 Task: Use Windy City Medium Effect in this video Movie B.mp4
Action: Mouse pressed left at (267, 95)
Screenshot: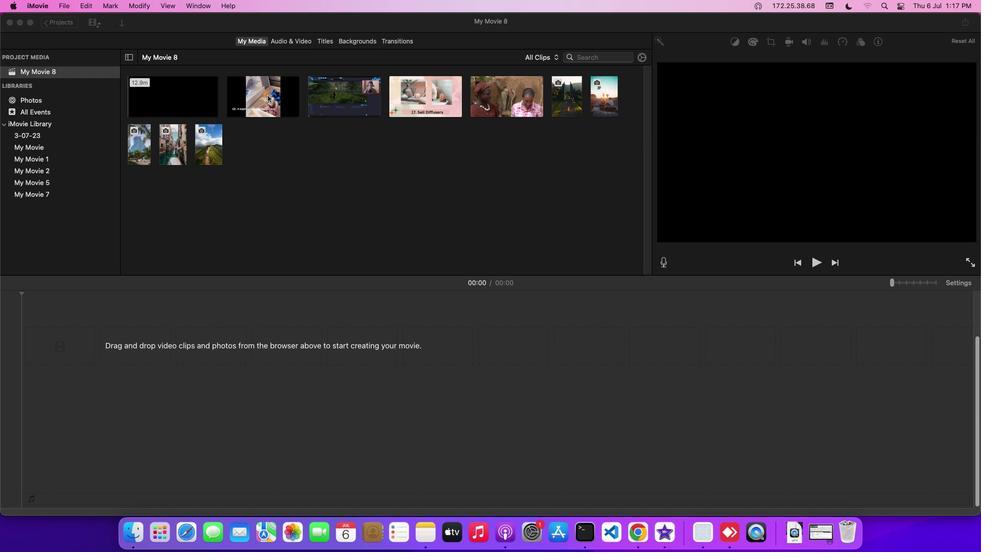 
Action: Mouse moved to (291, 42)
Screenshot: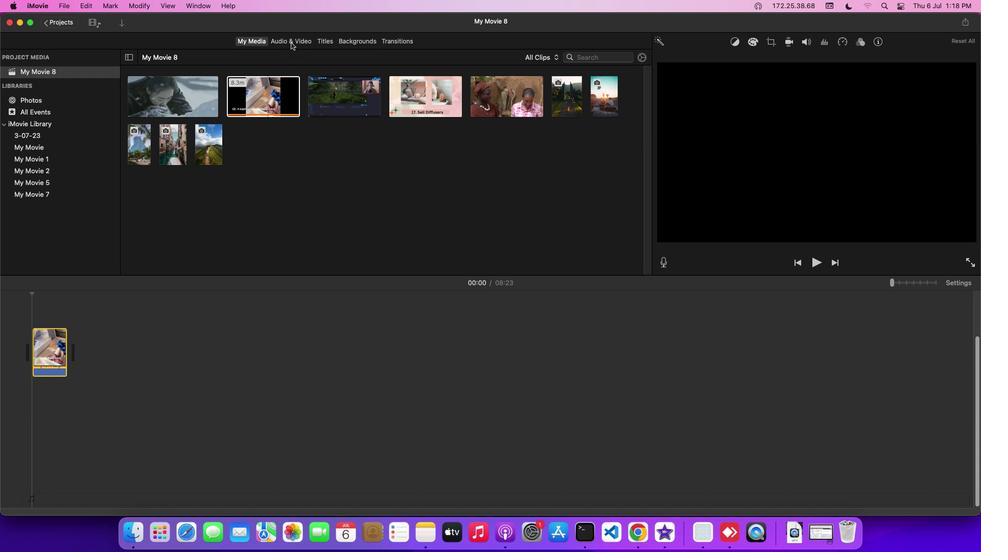 
Action: Mouse pressed left at (291, 42)
Screenshot: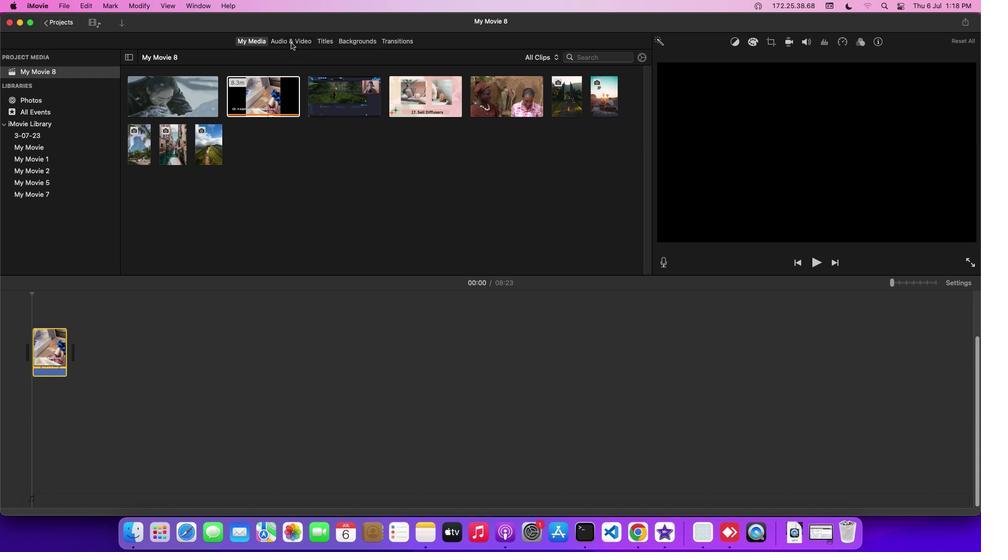 
Action: Mouse moved to (75, 99)
Screenshot: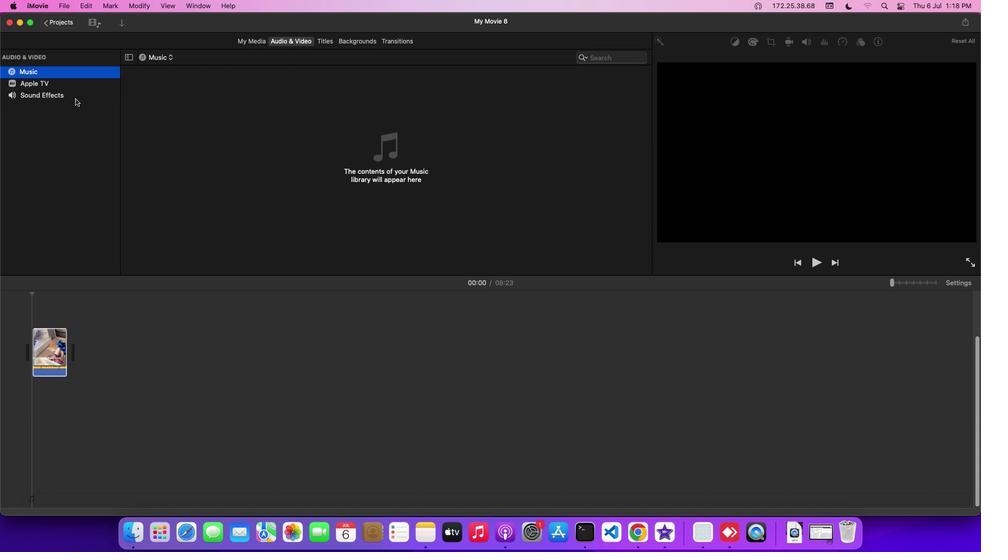 
Action: Mouse pressed left at (75, 99)
Screenshot: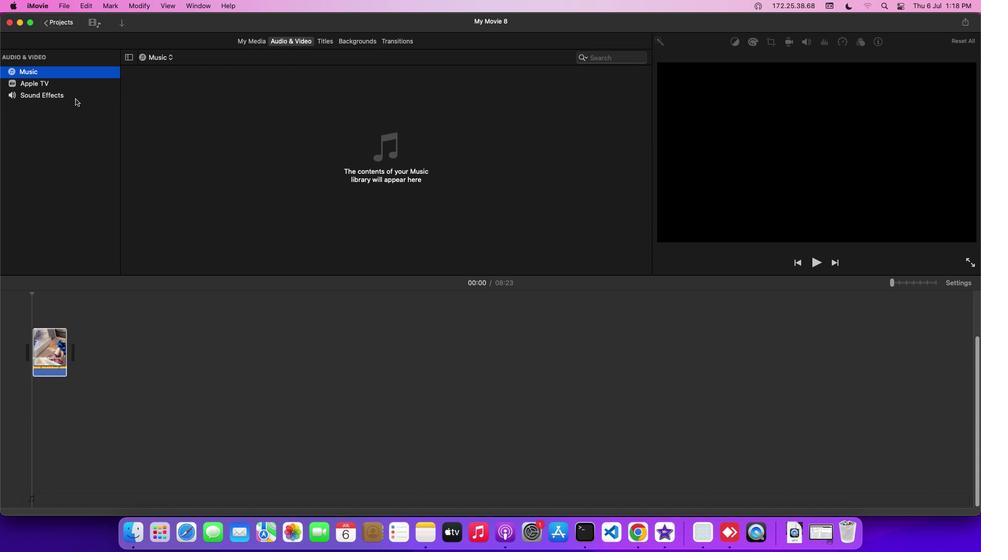 
Action: Mouse moved to (171, 228)
Screenshot: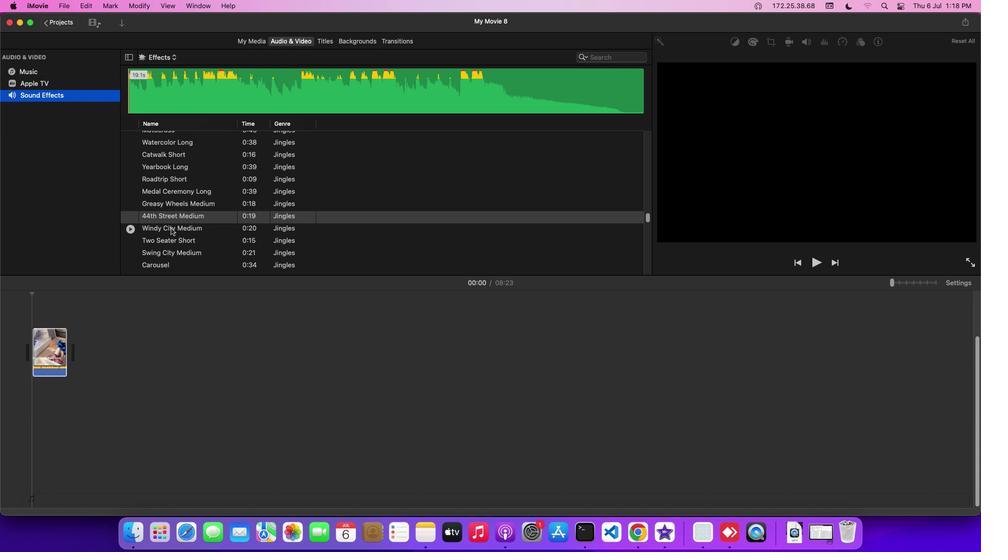 
Action: Mouse pressed left at (171, 228)
Screenshot: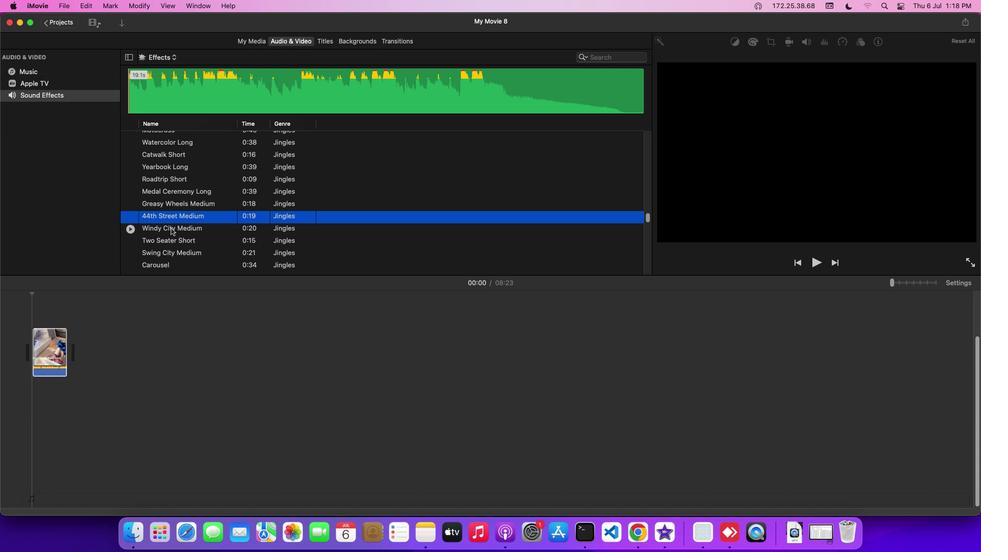 
Action: Mouse pressed left at (171, 228)
Screenshot: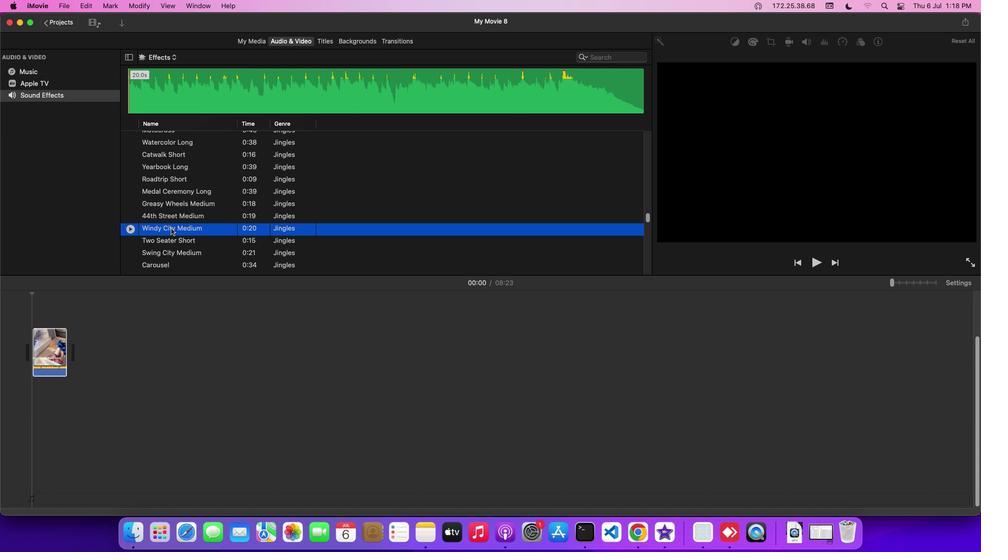 
Action: Mouse moved to (186, 394)
Screenshot: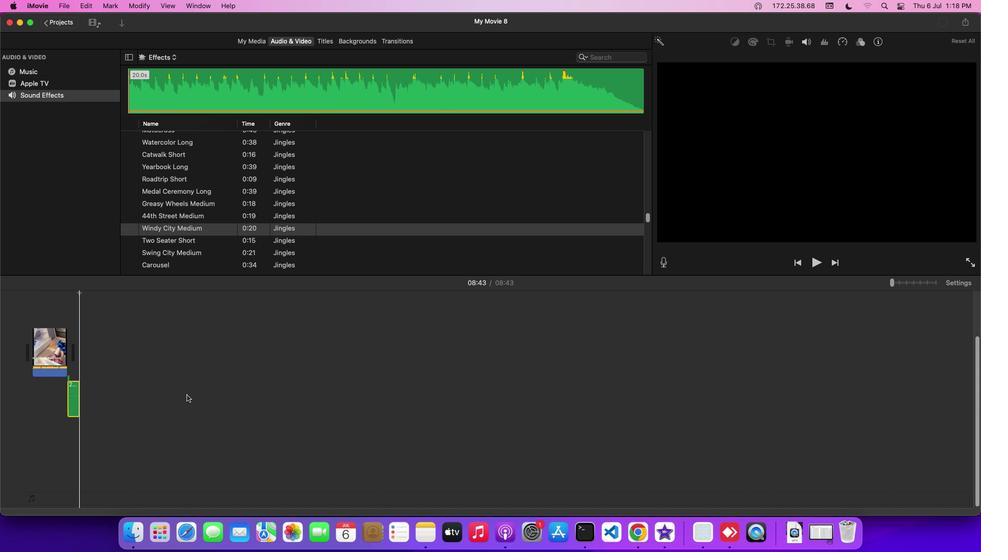 
